 Task: Create List IT Support in Board Product Documentation to Workspace Channel Marketing. Create List Software in Board Landing Page Optimization to Workspace Channel Marketing. Create List Hardware in Board Email Marketing List Growth Strategy to Workspace Channel Marketing
Action: Mouse moved to (67, 278)
Screenshot: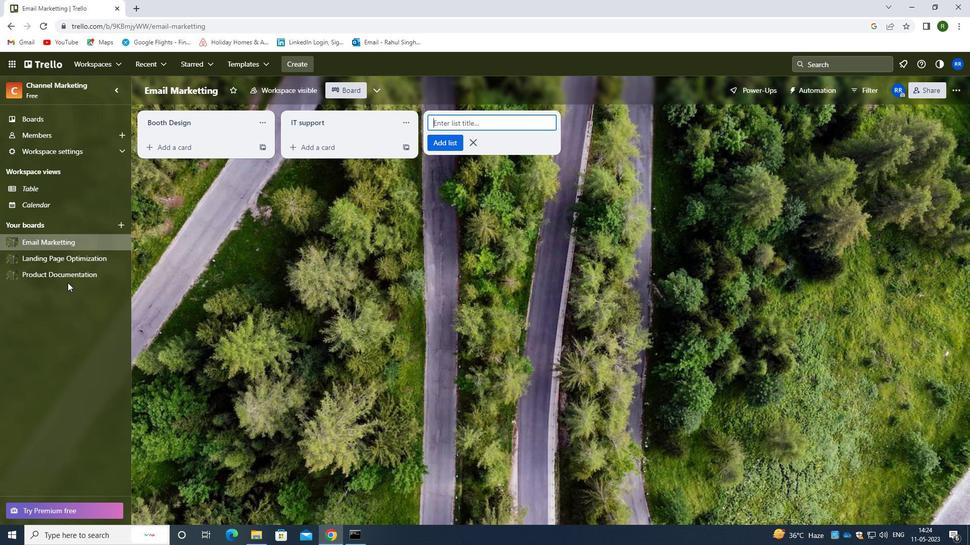 
Action: Mouse pressed left at (67, 278)
Screenshot: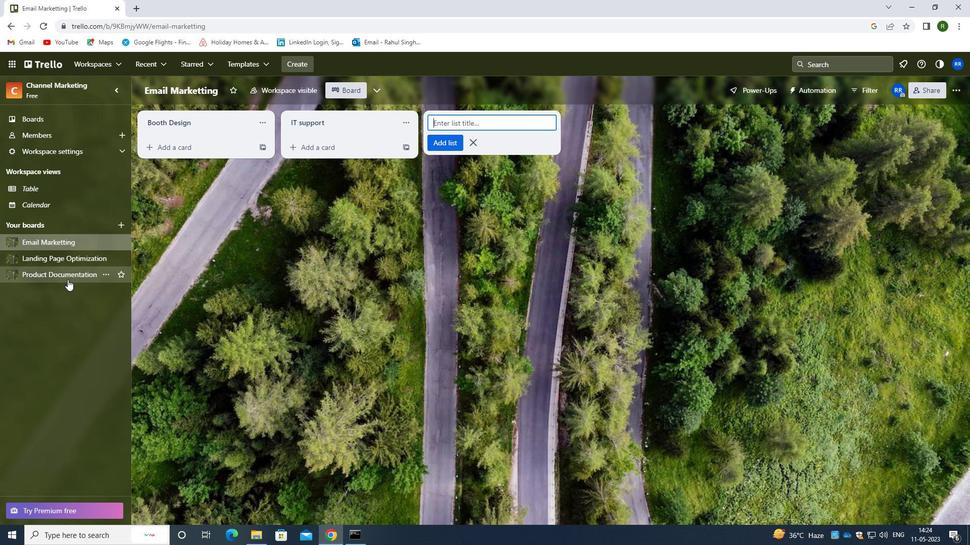 
Action: Mouse moved to (447, 123)
Screenshot: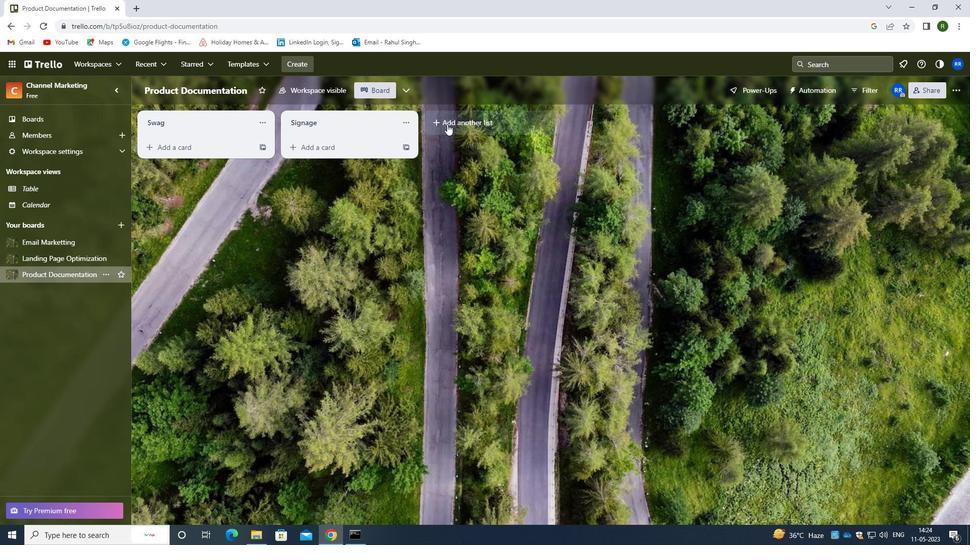 
Action: Mouse pressed left at (447, 123)
Screenshot: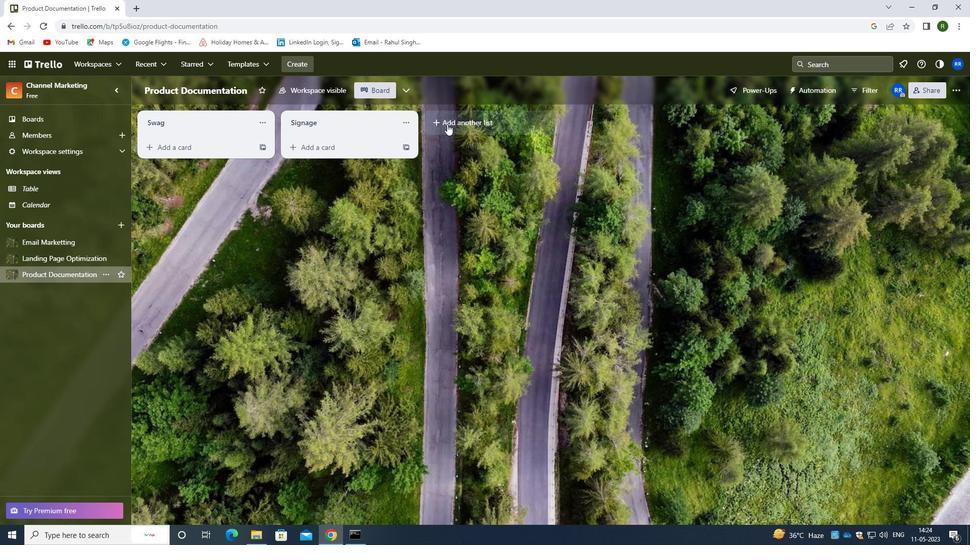 
Action: Mouse moved to (464, 120)
Screenshot: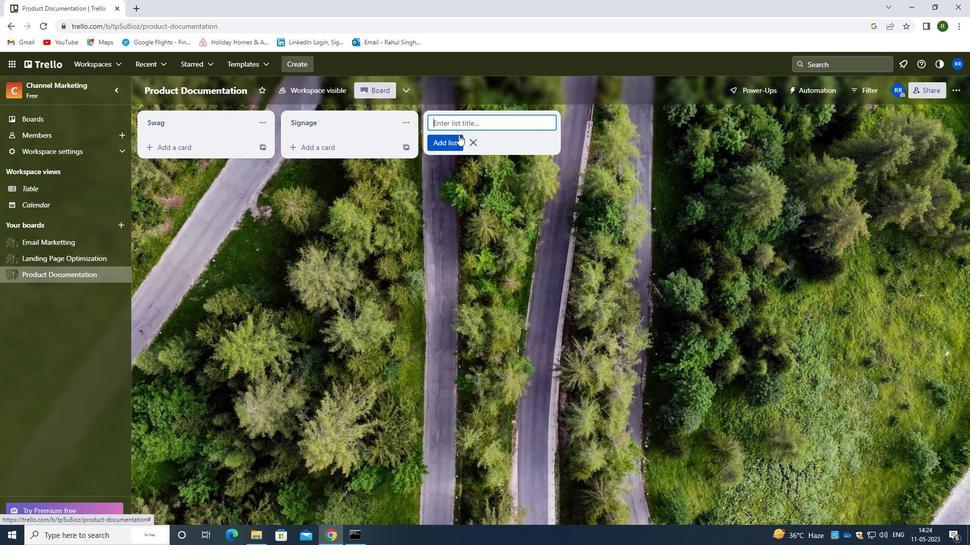 
Action: Mouse pressed left at (464, 120)
Screenshot: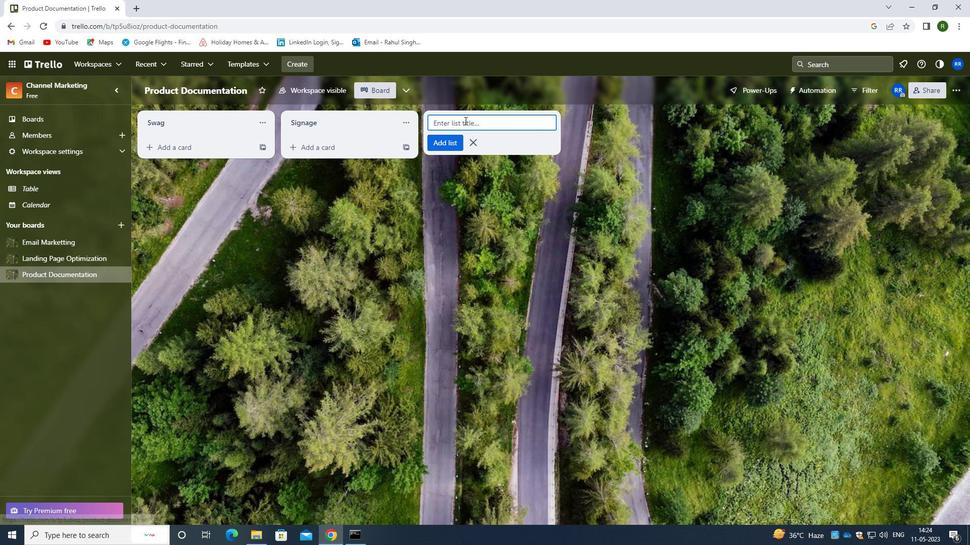 
Action: Mouse moved to (464, 118)
Screenshot: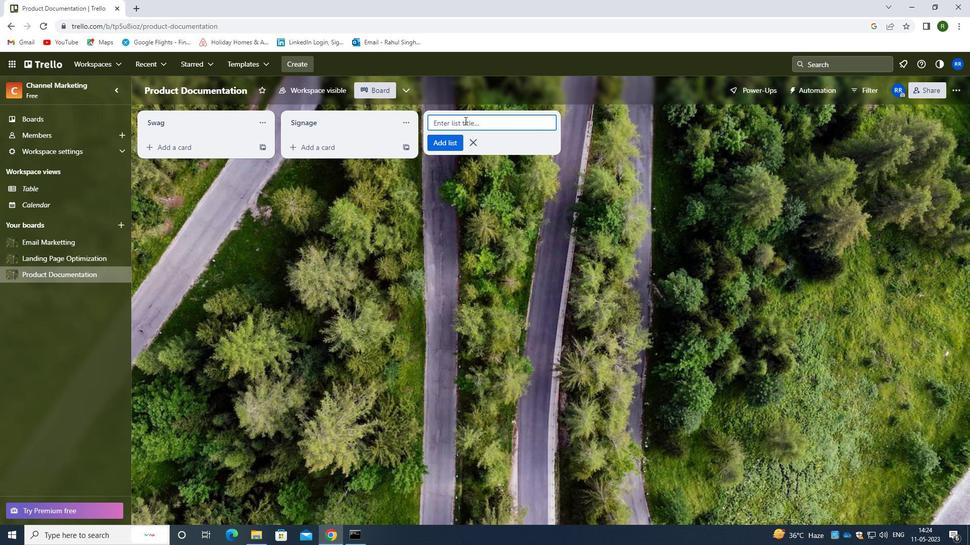 
Action: Key pressed <Key.shift><Key.shift><Key.shift><Key.shift><Key.shift><Key.shift><Key.shift><Key.shift><Key.shift><Key.shift><Key.shift><Key.shift><Key.shift><Key.shift><Key.shift><Key.shift><Key.shift><Key.shift><Key.shift><Key.shift><Key.shift><Key.shift><Key.shift><Key.shift><Key.shift><Key.shift><Key.shift><Key.shift><Key.shift><Key.shift><Key.shift><Key.shift><Key.shift><Key.shift><Key.shift>CUSTOMER<Key.space><Key.shift><Key.shift><Key.shift><Key.shift><Key.shift><Key.shift><Key.shift><Key.shift><Key.shift><Key.shift><Key.shift><Key.shift><Key.shift><Key.shift><Key.shift><Key.shift><Key.shift><Key.shift><Key.shift><Key.shift><Key.shift><Key.shift><Key.shift><Key.shift><Key.shift><Key.shift><Key.shift><Key.shift><Key.shift><Key.shift><Key.shift><Key.shift><Key.shift><Key.shift><Key.shift><Key.shift><Key.shift><Key.shift><Key.shift><Key.shift><Key.shift><Key.shift><Key.shift><Key.shift><Key.shift><Key.shift><Key.shift><Key.shift><Key.shift><Key.shift><Key.shift><Key.shift><Key.shift><Key.shift><Key.shift><Key.shift><Key.shift><Key.shift><Key.shift><Key.shift><Key.shift><Key.shift><Key.shift><Key.shift><Key.shift><Key.shift><Key.shift><Key.shift><Key.shift><Key.shift><Key.shift><Key.shift><Key.shift><Key.shift><Key.shift><Key.shift><Key.shift><Key.shift><Key.shift><Key.shift><Key.shift><Key.shift><Key.shift><Key.shift><Key.shift><Key.shift><Key.shift><Key.shift><Key.shift><Key.shift><Key.shift><Key.shift><Key.shift><Key.shift><Key.shift><Key.shift><Key.shift><Key.shift><Key.shift><Key.shift><Key.shift><Key.shift><Key.shift><Key.shift><Key.shift><Key.shift><Key.shift><Key.shift><Key.shift><Key.shift><Key.shift><Key.shift><Key.shift><Key.shift><Key.shift><Key.shift><Key.shift><Key.shift><Key.shift><Key.shift><Key.shift><Key.shift><Key.shift><Key.shift><Key.shift><Key.shift><Key.shift><Key.shift><Key.shift><Key.shift><Key.shift><Key.shift><Key.shift><Key.shift><Key.shift><Key.shift><Key.shift><Key.shift><Key.shift><Key.shift><Key.shift><Key.shift><Key.shift><Key.shift><Key.shift><Key.shift><Key.shift><Key.shift><Key.shift><Key.shift><Key.shift><Key.shift><Key.shift><Key.shift><Key.shift><Key.shift><Key.shift><Key.shift><Key.shift><Key.shift><Key.shift><Key.shift><Key.shift><Key.shift><Key.shift><Key.shift><Key.shift><Key.shift><Key.shift><Key.shift><Key.shift><Key.shift><Key.shift><Key.shift><Key.shift><Key.shift><Key.shift><Key.shift><Key.shift><Key.shift><Key.shift><Key.shift><Key.shift><Key.shift><Key.shift><Key.shift><Key.shift><Key.shift><Key.shift><Key.shift><Key.shift><Key.shift><Key.shift><Key.shift><Key.shift><Key.shift><Key.shift><Key.shift><Key.shift><Key.shift><Key.shift><Key.shift><Key.shift><Key.shift><Key.shift><Key.shift><Key.shift><Key.shift><Key.shift><Key.shift><Key.shift><Key.shift><Key.shift><Key.shift><Key.backspace><Key.backspace><Key.backspace><Key.backspace><Key.backspace><Key.backspace><Key.backspace><Key.backspace><Key.backspace><Key.backspace><Key.backspace><Key.backspace><Key.backspace><Key.backspace><Key.shift><Key.shift><Key.shift><Key.shift><Key.shift><Key.shift><Key.shift><Key.shift><Key.shift><Key.shift><Key.shift><Key.shift><Key.shift><Key.shift>IT<Key.space>SUPPORT
Screenshot: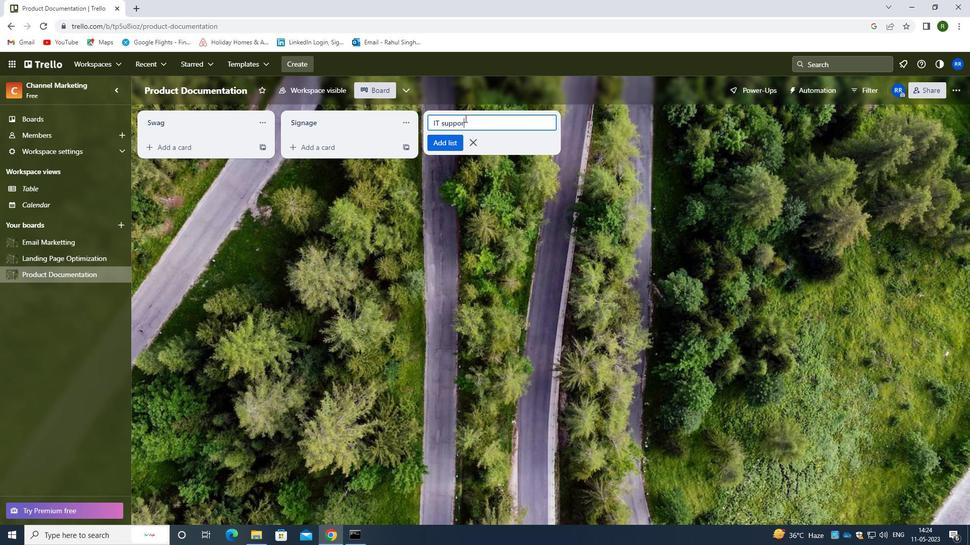 
Action: Mouse moved to (444, 147)
Screenshot: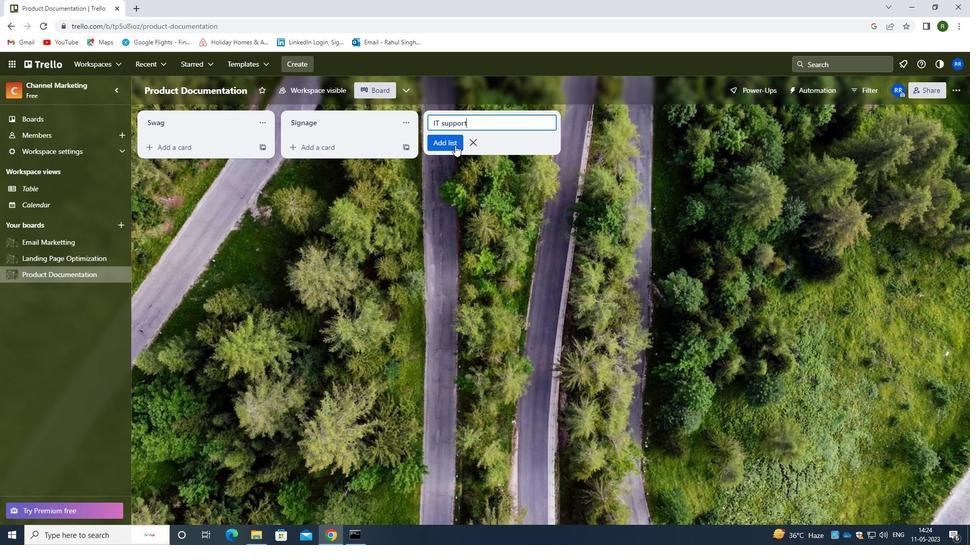 
Action: Mouse pressed left at (444, 147)
Screenshot: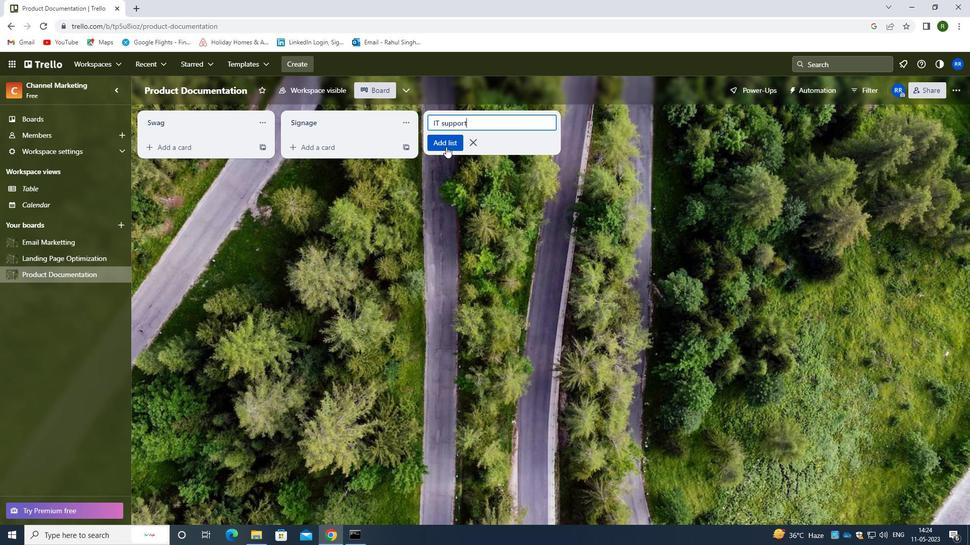 
Action: Mouse moved to (55, 264)
Screenshot: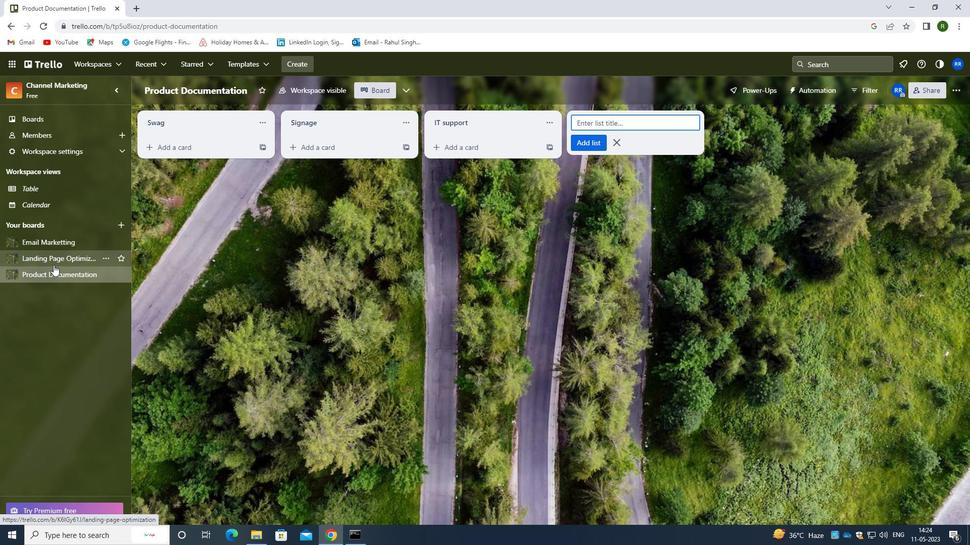 
Action: Mouse pressed left at (55, 264)
Screenshot: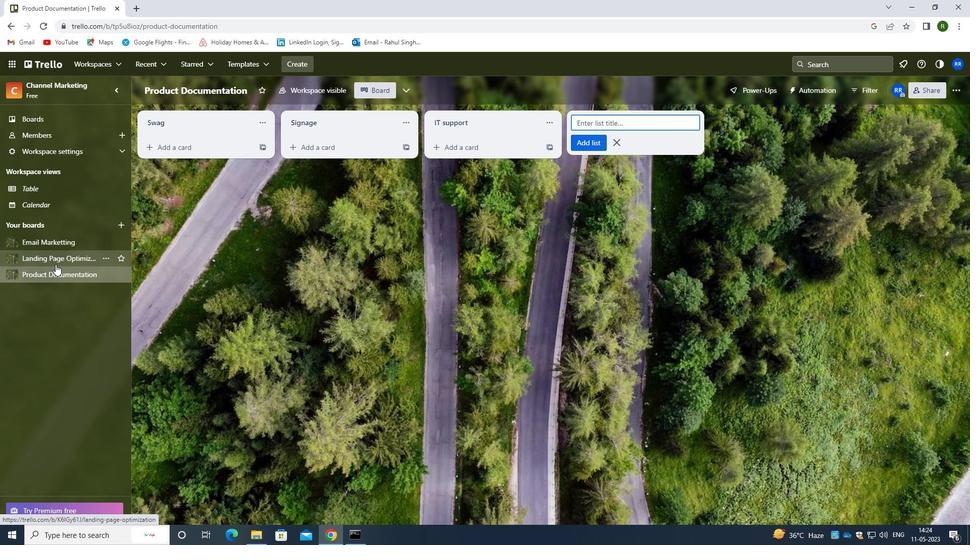 
Action: Mouse moved to (456, 123)
Screenshot: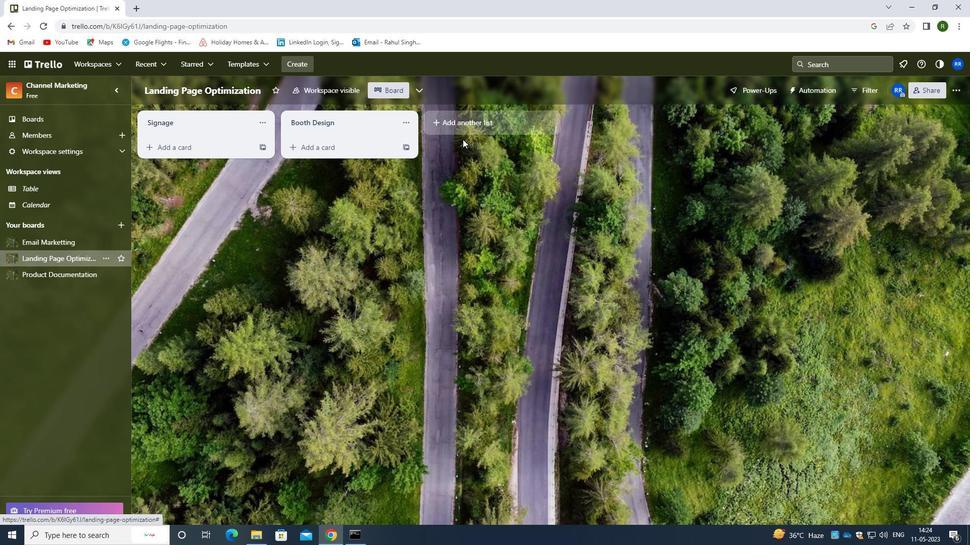 
Action: Mouse pressed left at (456, 123)
Screenshot: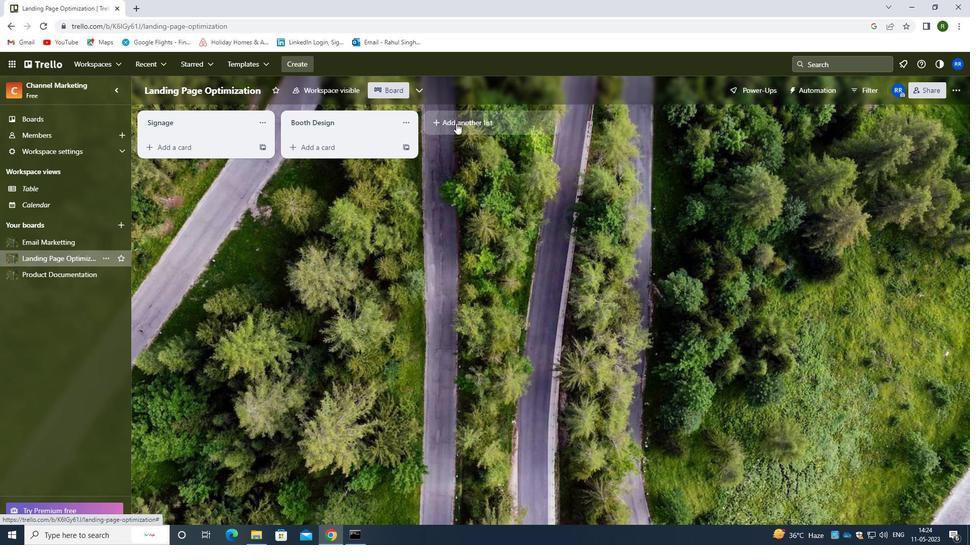 
Action: Mouse moved to (455, 122)
Screenshot: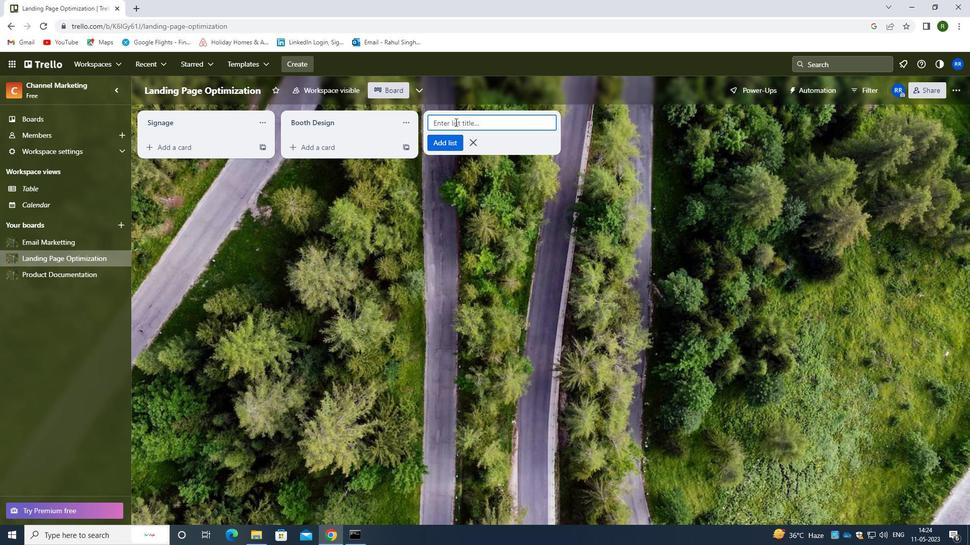 
Action: Key pressed <Key.shift><Key.shift><Key.shift><Key.shift><Key.shift><Key.shift><Key.shift><Key.shift><Key.shift><Key.shift><Key.shift><Key.shift><Key.shift><Key.shift><Key.shift><Key.shift><Key.shift><Key.shift><Key.shift><Key.shift><Key.shift><Key.shift><Key.shift><Key.shift><Key.shift><Key.shift><Key.shift><Key.shift><Key.shift><Key.shift><Key.shift><Key.shift><Key.shift><Key.shift><Key.shift><Key.shift><Key.shift><Key.shift><Key.shift><Key.shift><Key.shift><Key.shift><Key.shift><Key.shift><Key.shift><Key.shift><Key.shift><Key.shift><Key.shift><Key.shift><Key.shift><Key.shift><Key.shift><Key.shift><Key.shift><Key.shift><Key.shift><Key.shift><Key.shift><Key.shift><Key.shift><Key.shift><Key.shift><Key.shift><Key.shift><Key.shift><Key.shift><Key.shift><Key.shift><Key.shift><Key.shift><Key.shift><Key.shift><Key.shift><Key.shift><Key.shift><Key.shift><Key.shift><Key.shift><Key.shift><Key.shift><Key.shift><Key.shift><Key.shift><Key.shift><Key.shift><Key.shift><Key.shift><Key.shift><Key.shift><Key.shift><Key.shift><Key.shift><Key.shift><Key.shift><Key.shift><Key.shift><Key.shift><Key.shift><Key.shift><Key.shift><Key.shift>SO<Key.backspace>OFTWARE
Screenshot: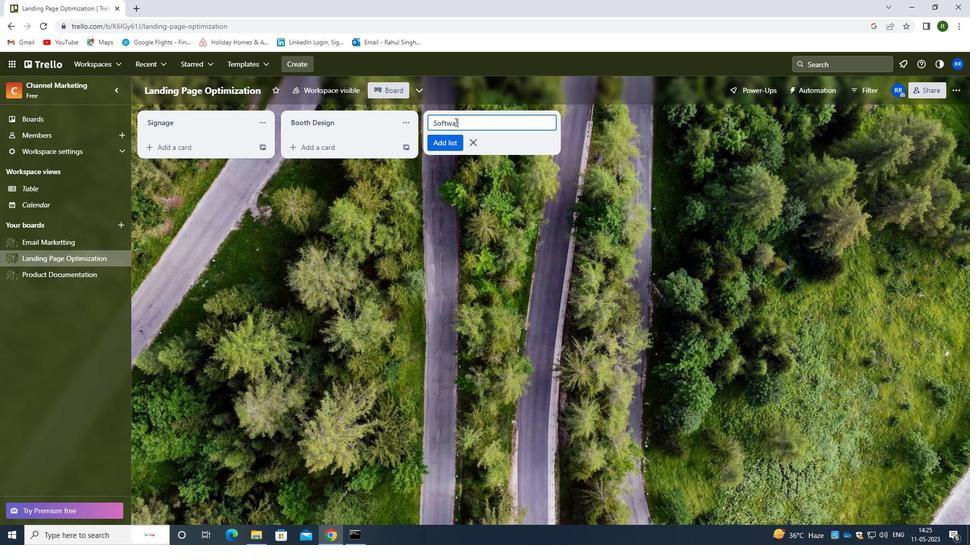 
Action: Mouse moved to (444, 150)
Screenshot: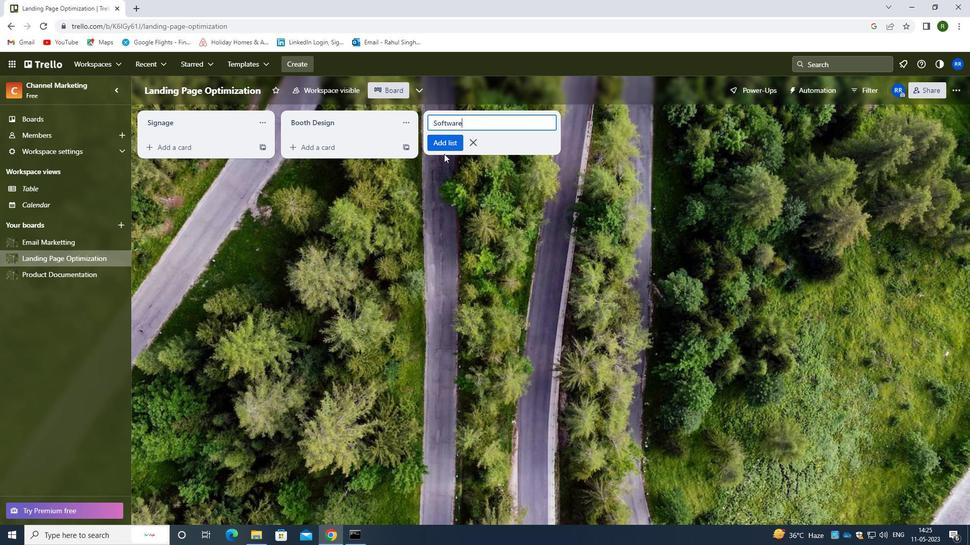 
Action: Mouse pressed left at (444, 150)
Screenshot: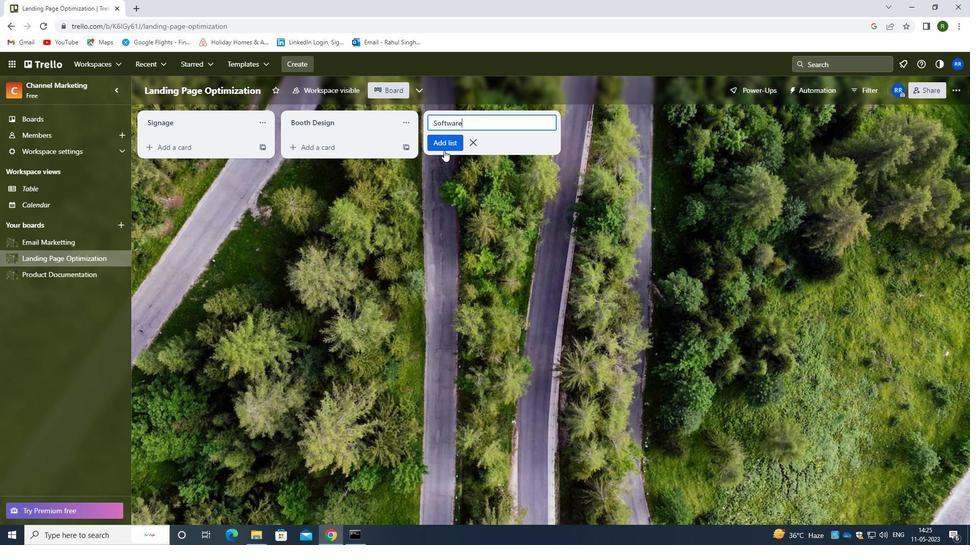 
Action: Mouse moved to (48, 240)
Screenshot: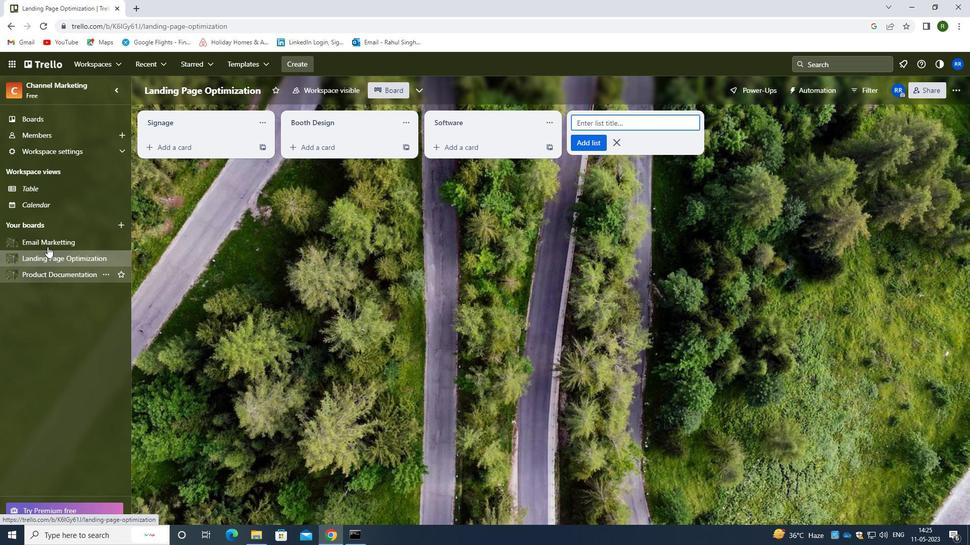 
Action: Mouse pressed left at (48, 240)
Screenshot: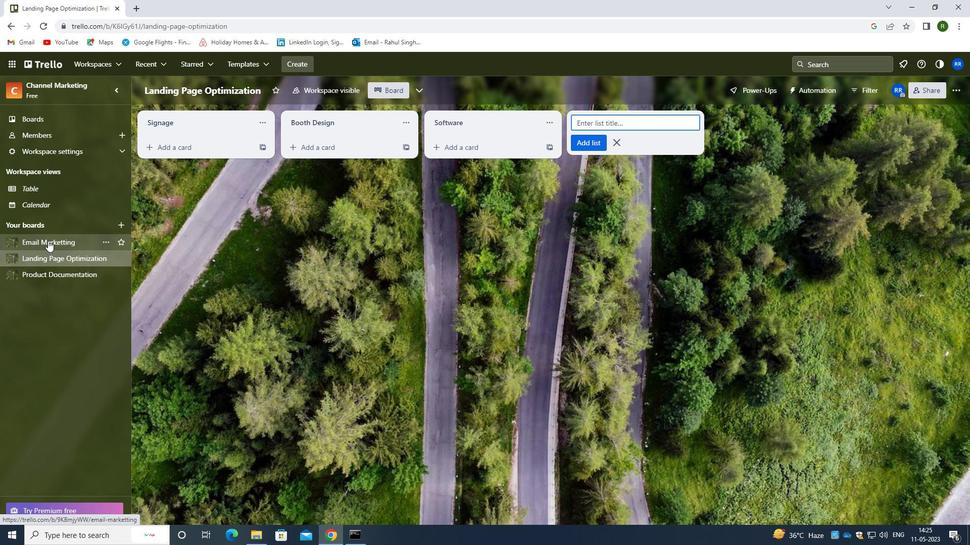 
Action: Mouse moved to (445, 125)
Screenshot: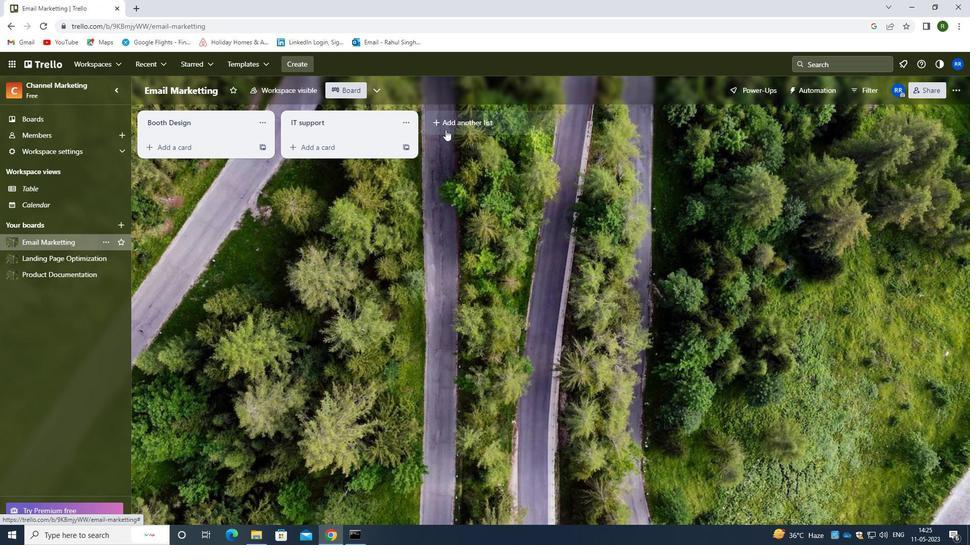 
Action: Mouse pressed left at (445, 125)
Screenshot: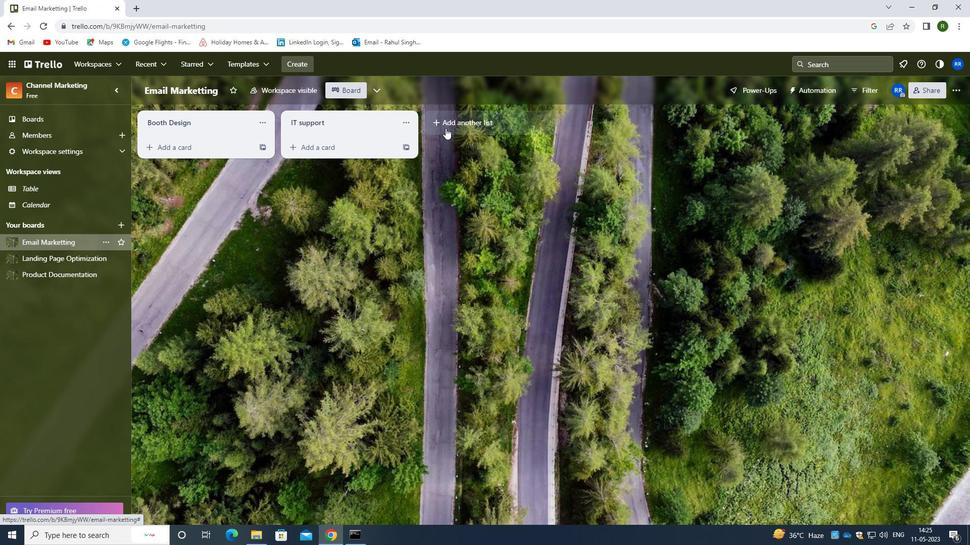 
Action: Mouse moved to (447, 122)
Screenshot: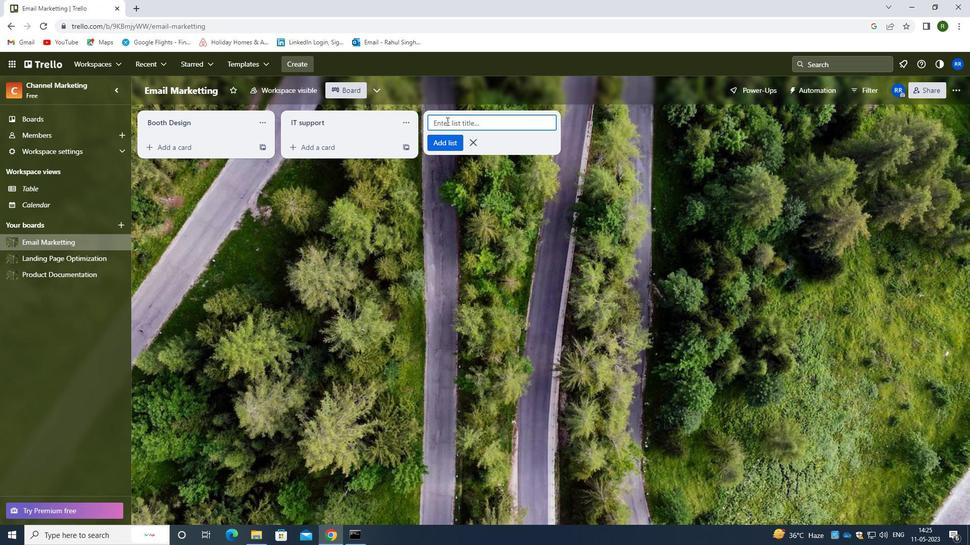 
Action: Key pressed <Key.shift><Key.shift><Key.shift><Key.shift><Key.shift><Key.shift><Key.shift><Key.shift><Key.shift><Key.shift><Key.shift><Key.shift><Key.shift><Key.shift><Key.shift><Key.shift><Key.shift><Key.shift><Key.shift><Key.shift>HARDWARE
Screenshot: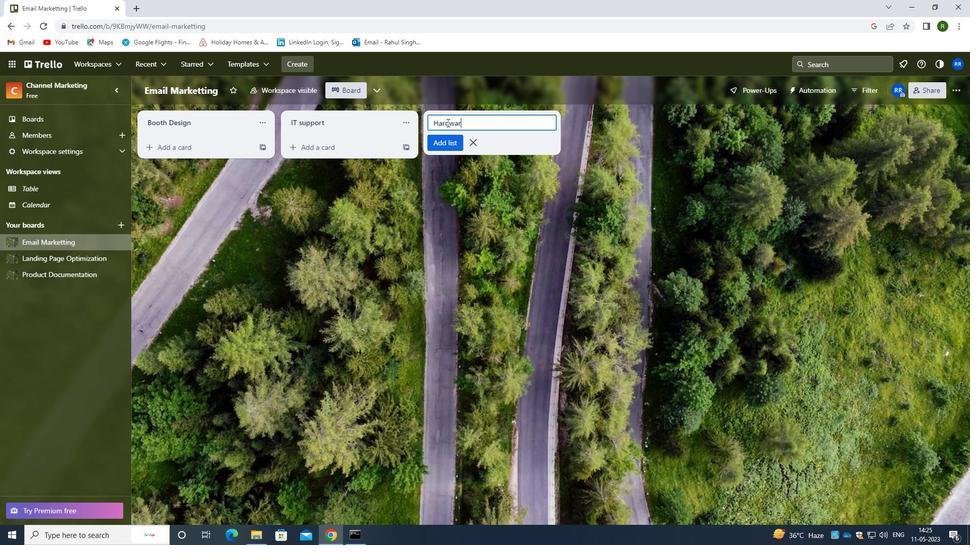 
Action: Mouse moved to (442, 137)
Screenshot: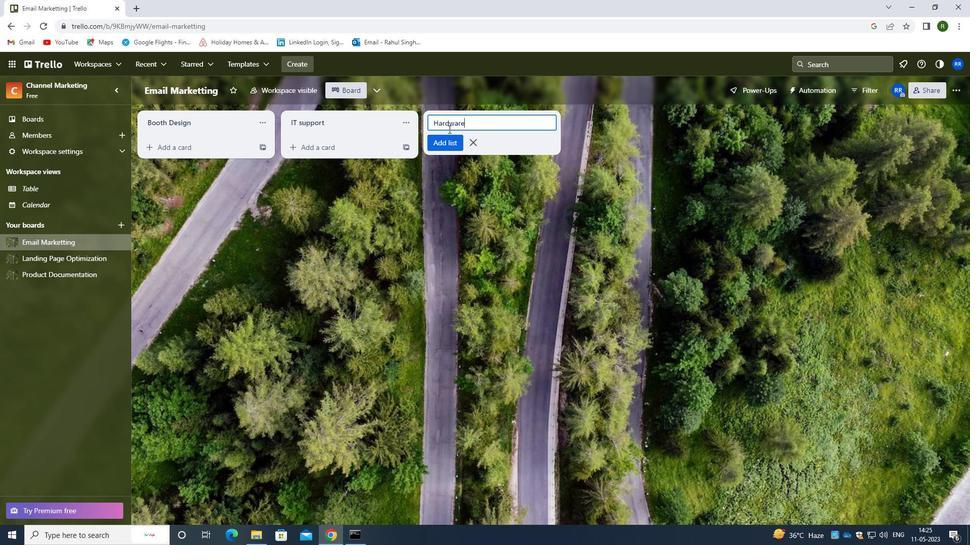 
Action: Mouse pressed left at (442, 137)
Screenshot: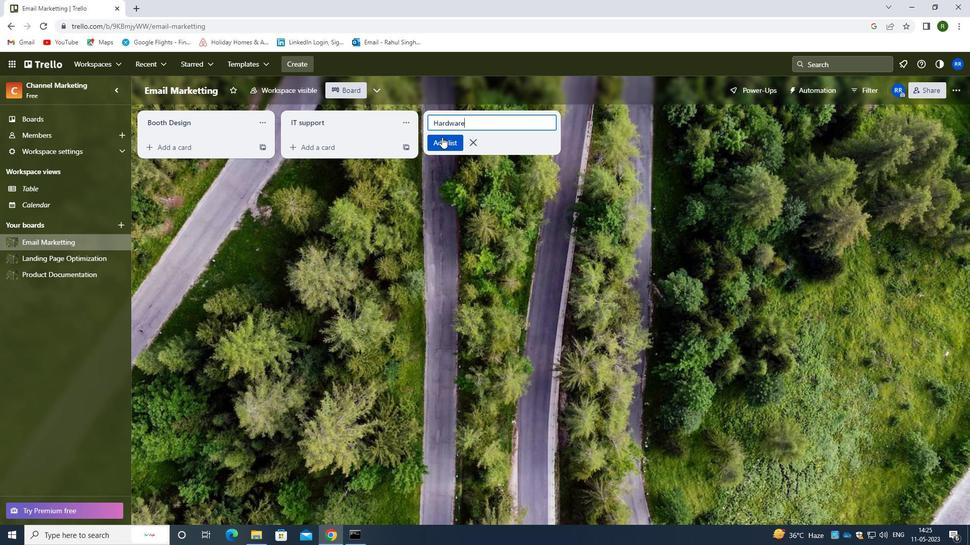 
Action: Mouse moved to (388, 249)
Screenshot: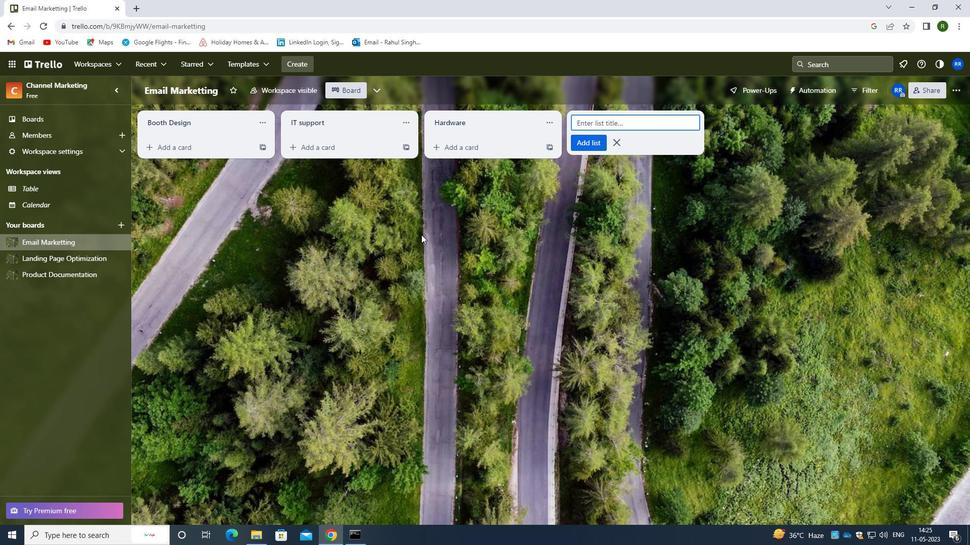 
Action: Mouse pressed left at (388, 249)
Screenshot: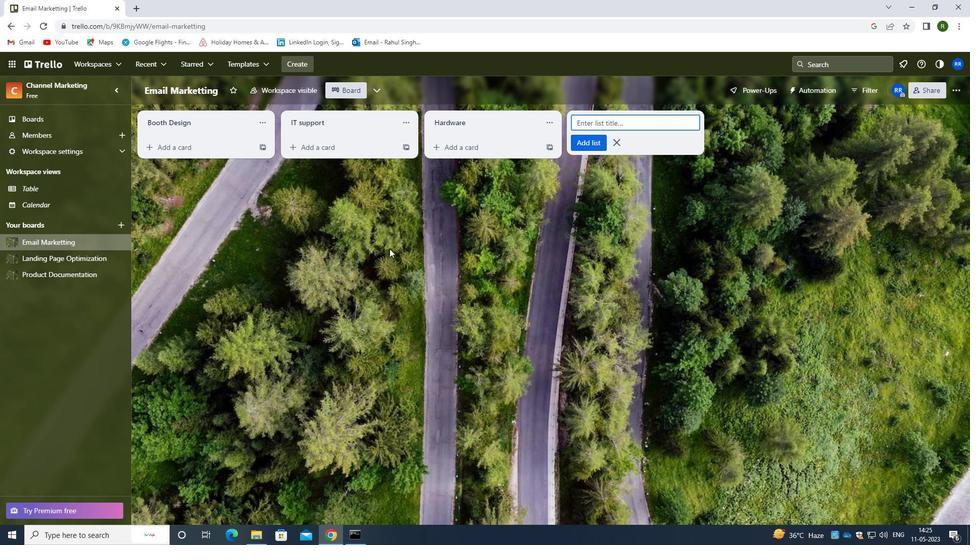 
Action: Mouse moved to (308, 199)
Screenshot: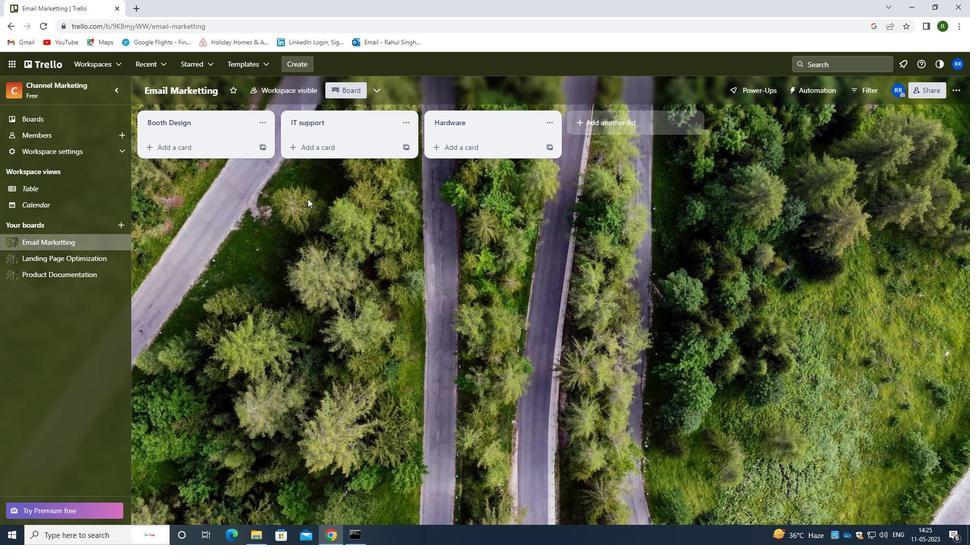 
